 Task: Look for products with chocolate flavor in the category "Cocoa Mix".
Action: Mouse moved to (27, 103)
Screenshot: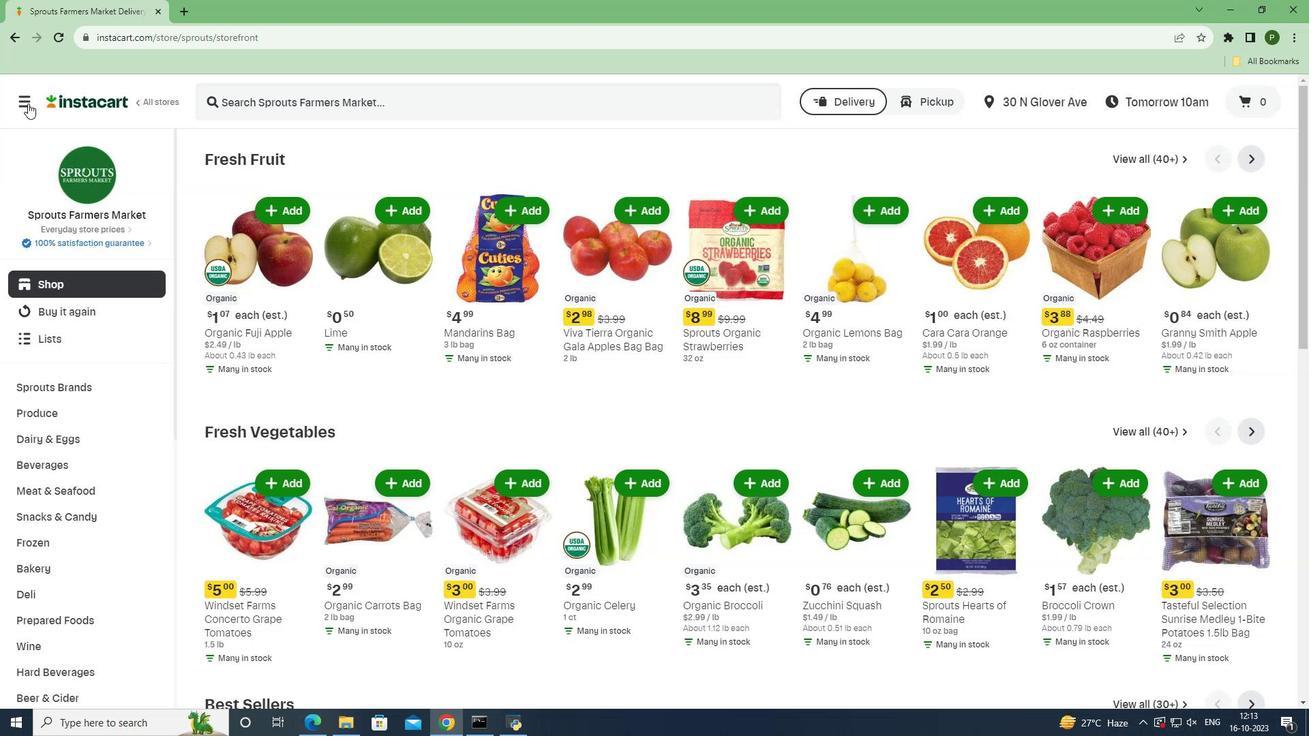 
Action: Mouse pressed left at (27, 103)
Screenshot: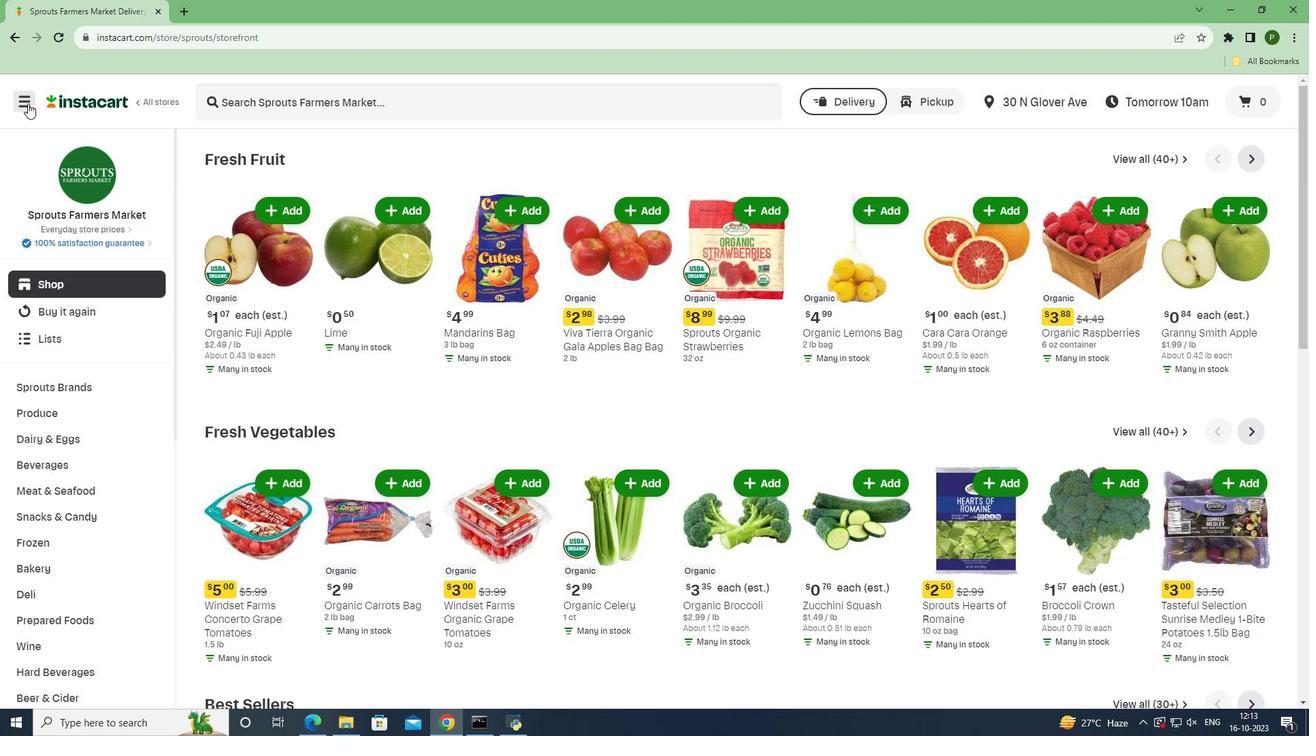 
Action: Mouse moved to (51, 368)
Screenshot: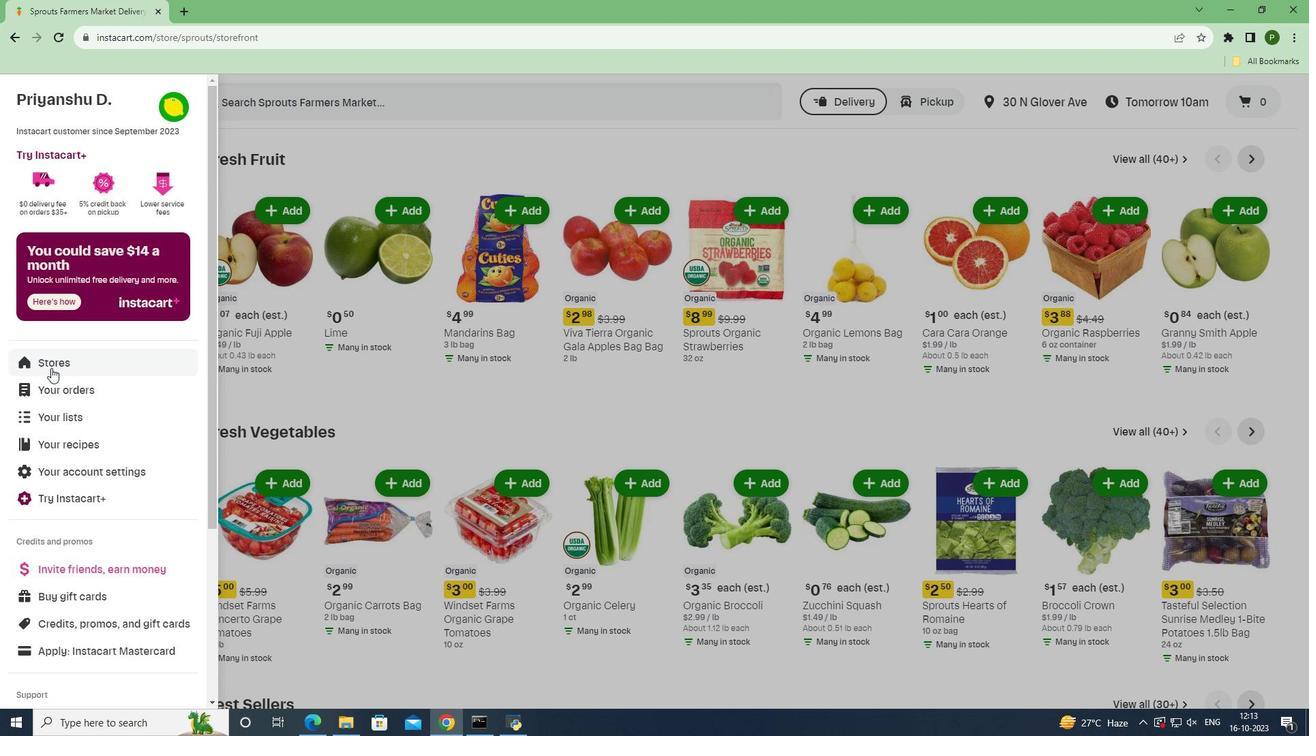 
Action: Mouse pressed left at (51, 368)
Screenshot: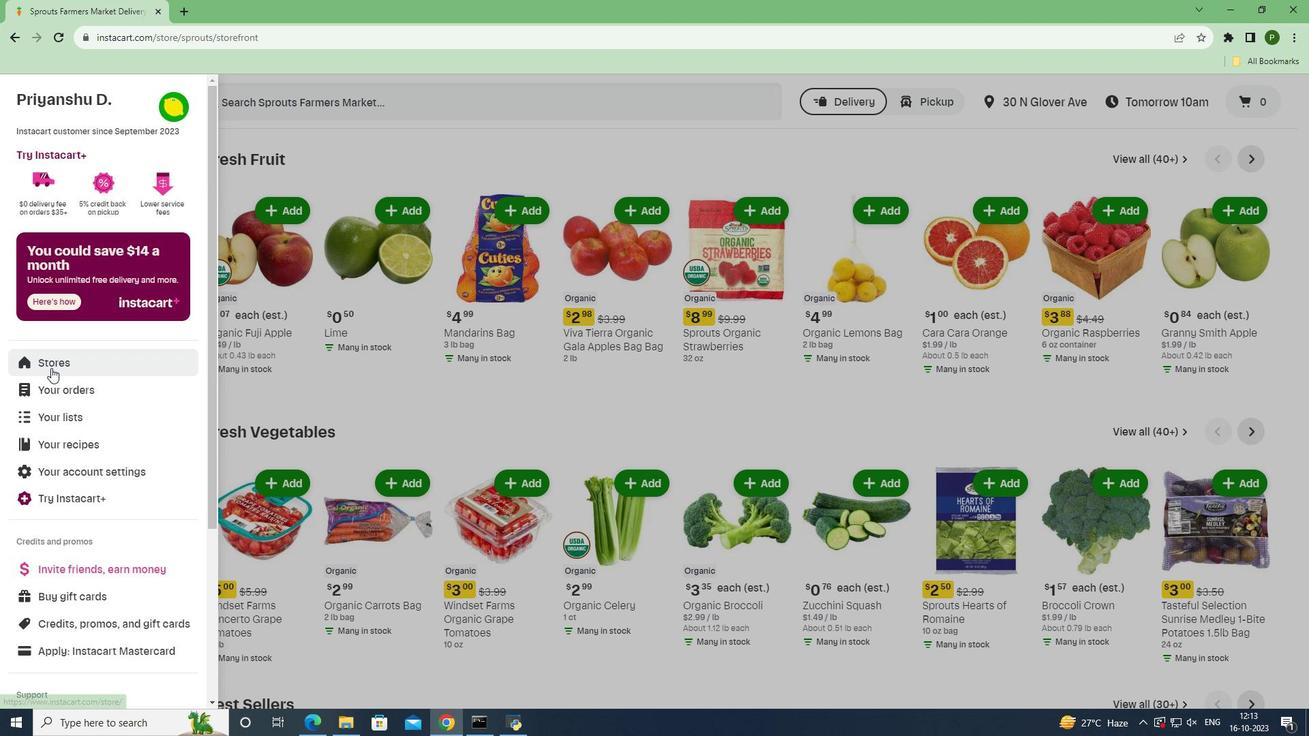 
Action: Mouse moved to (312, 153)
Screenshot: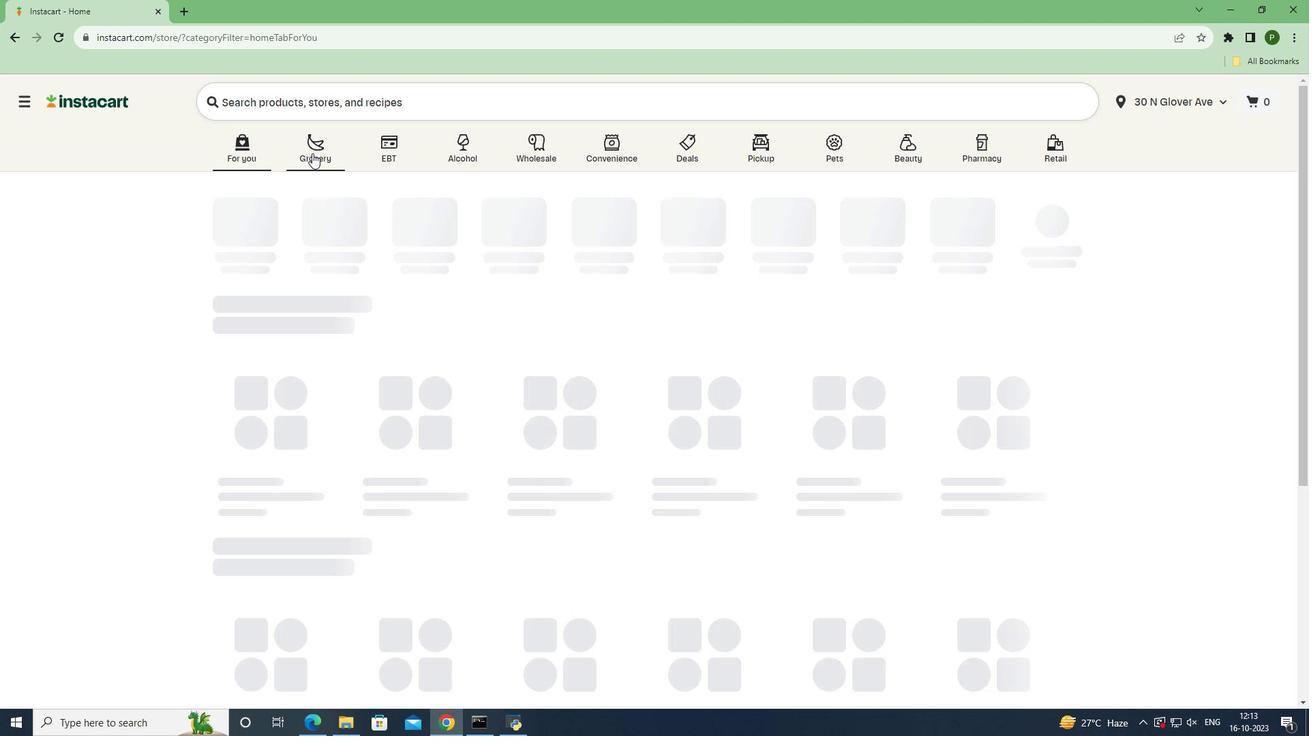 
Action: Mouse pressed left at (312, 153)
Screenshot: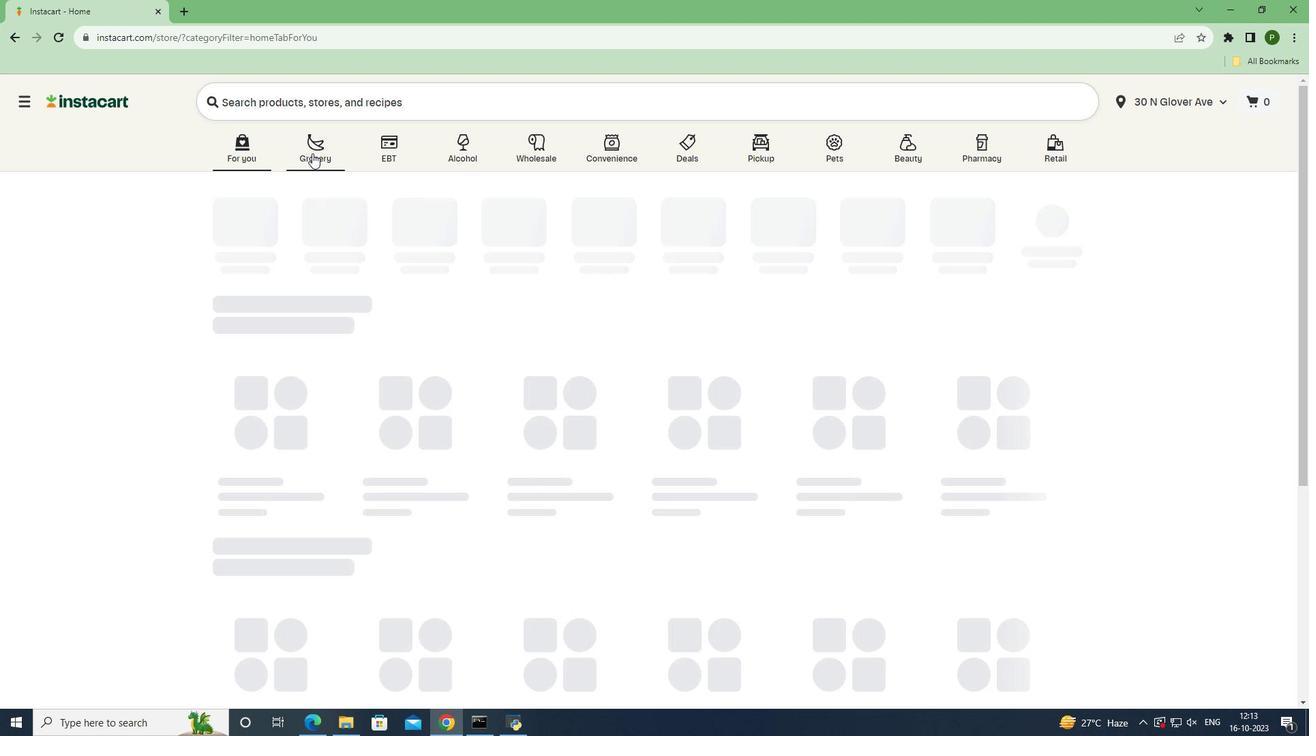 
Action: Mouse moved to (832, 310)
Screenshot: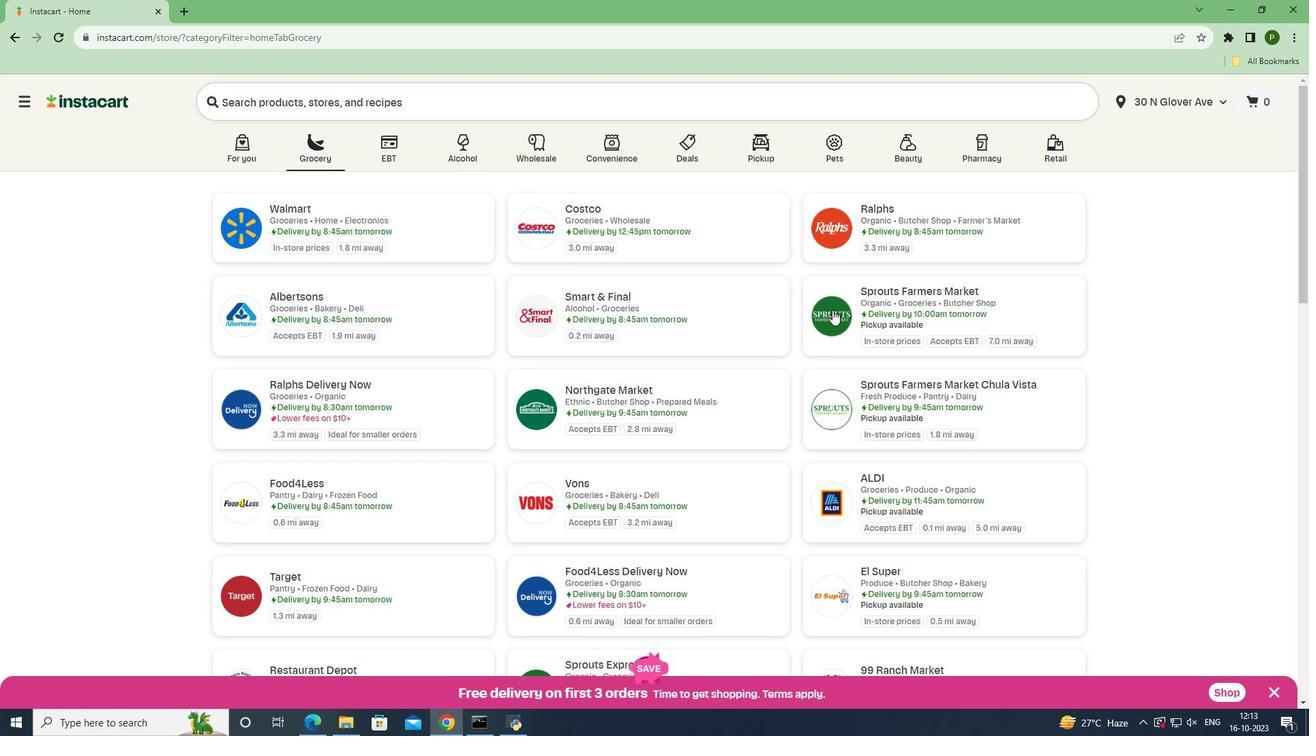 
Action: Mouse pressed left at (832, 310)
Screenshot: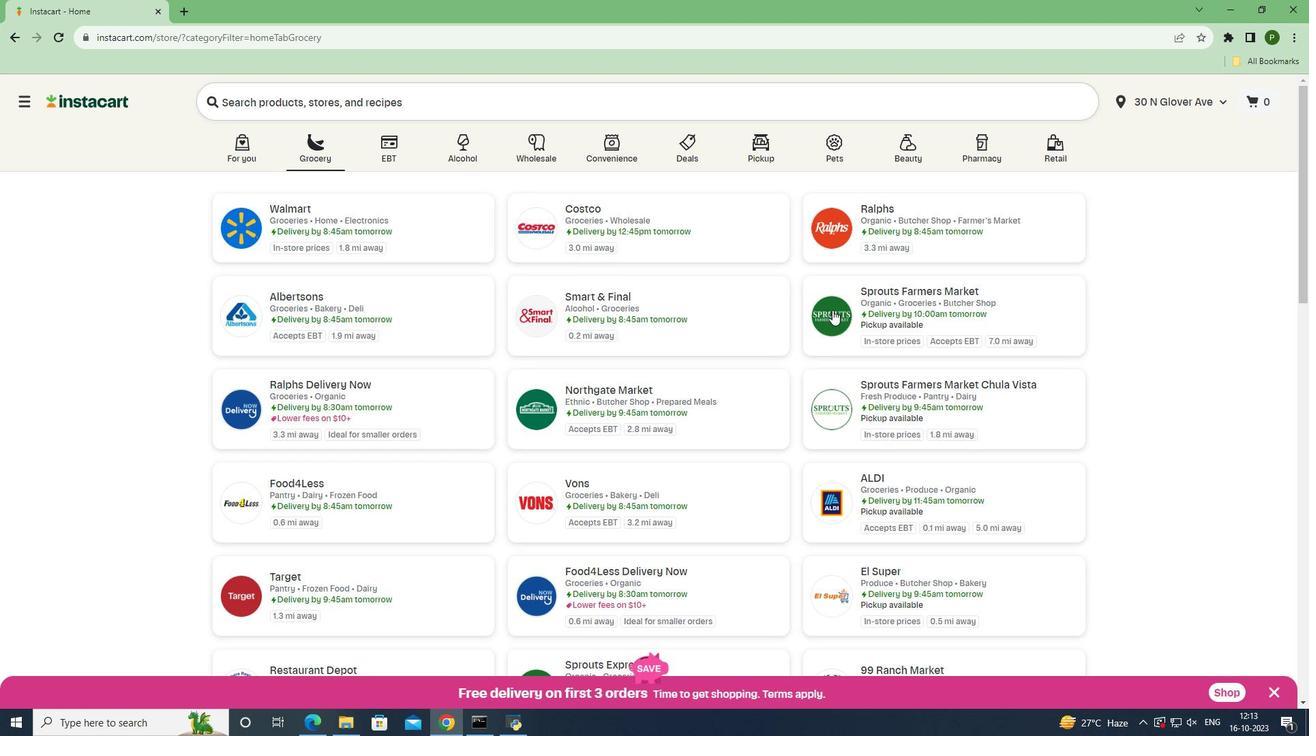 
Action: Mouse moved to (54, 467)
Screenshot: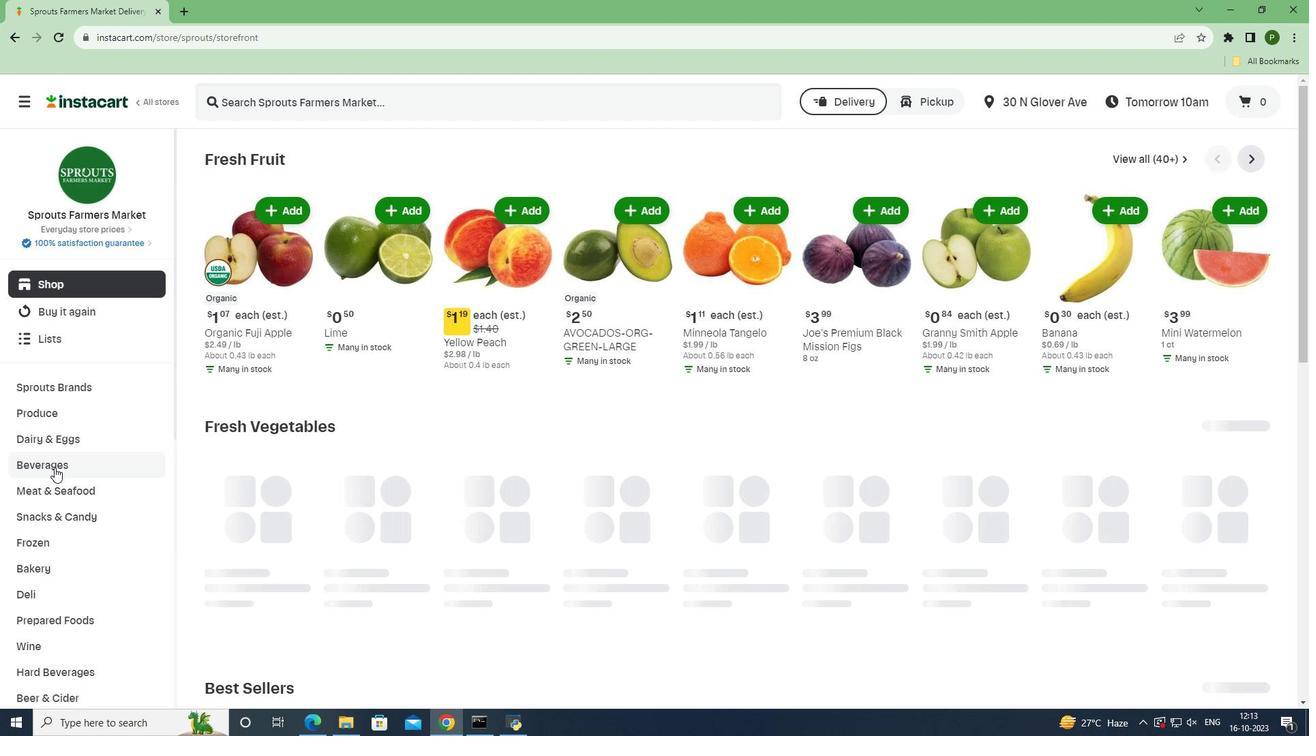 
Action: Mouse pressed left at (54, 467)
Screenshot: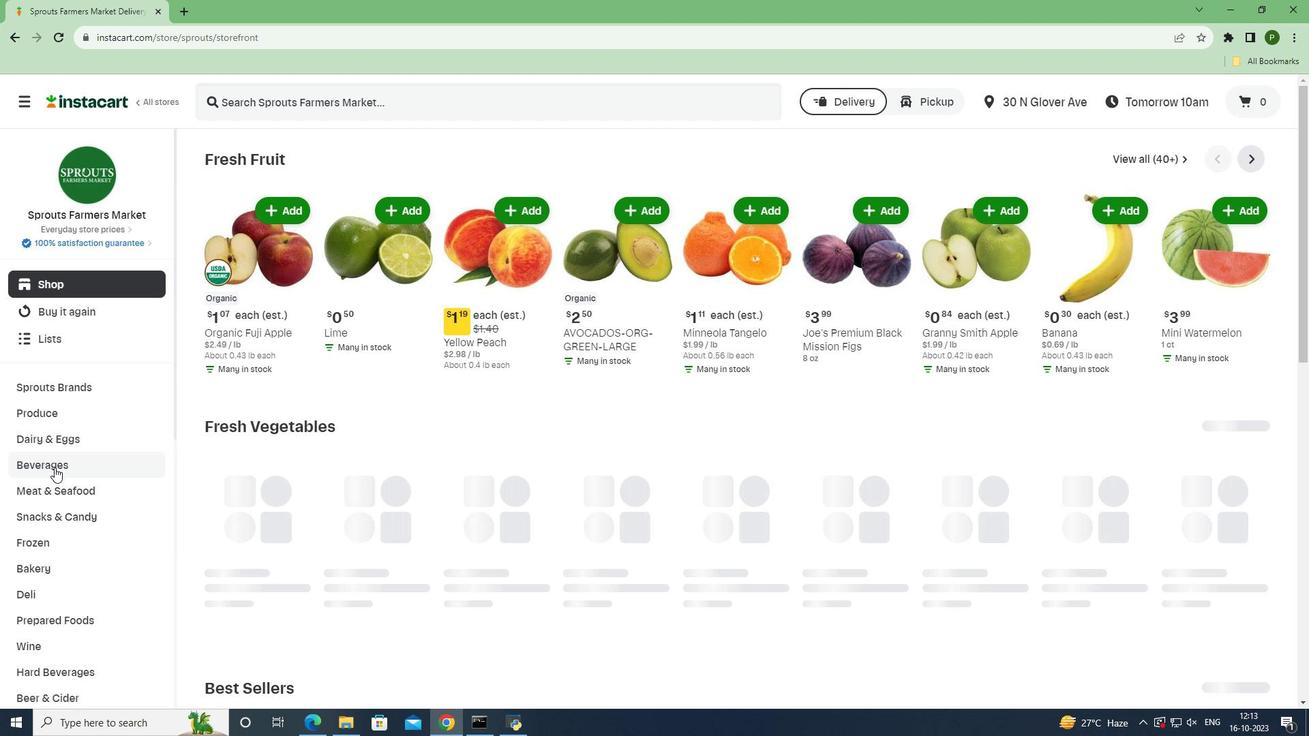 
Action: Mouse moved to (1228, 190)
Screenshot: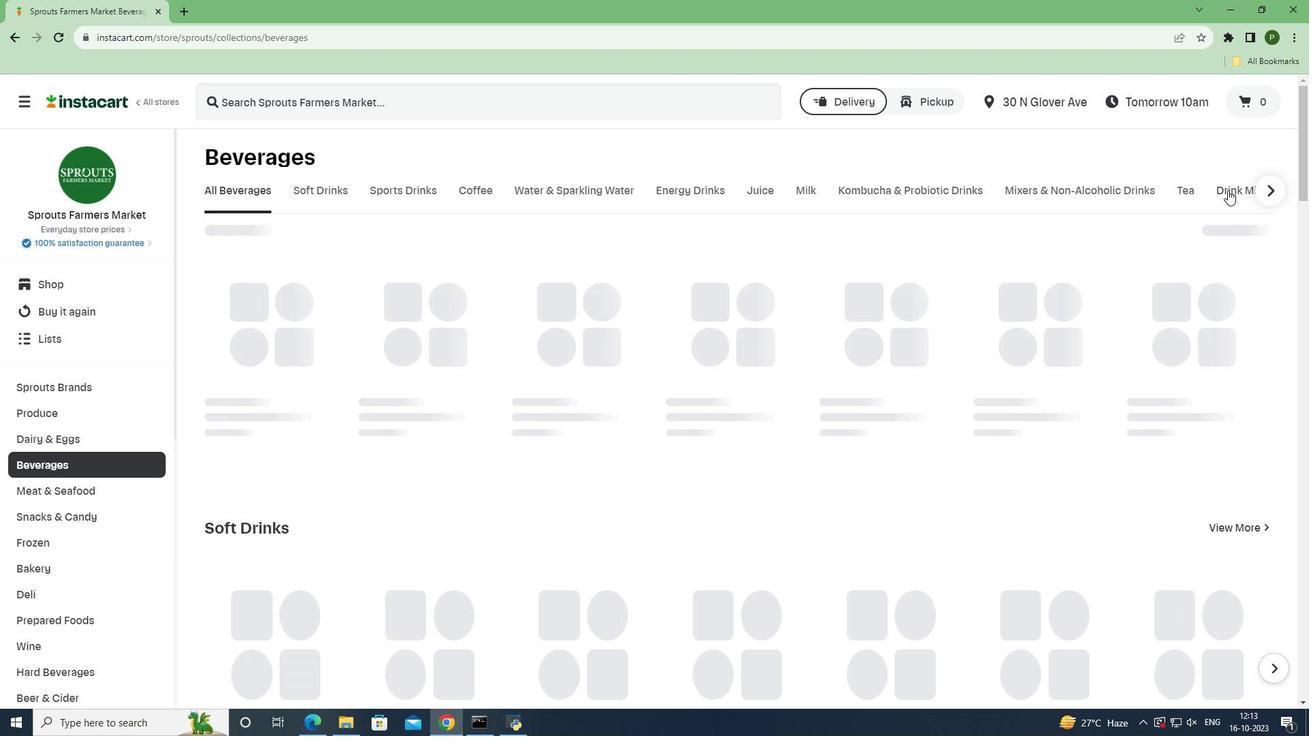 
Action: Mouse pressed left at (1228, 190)
Screenshot: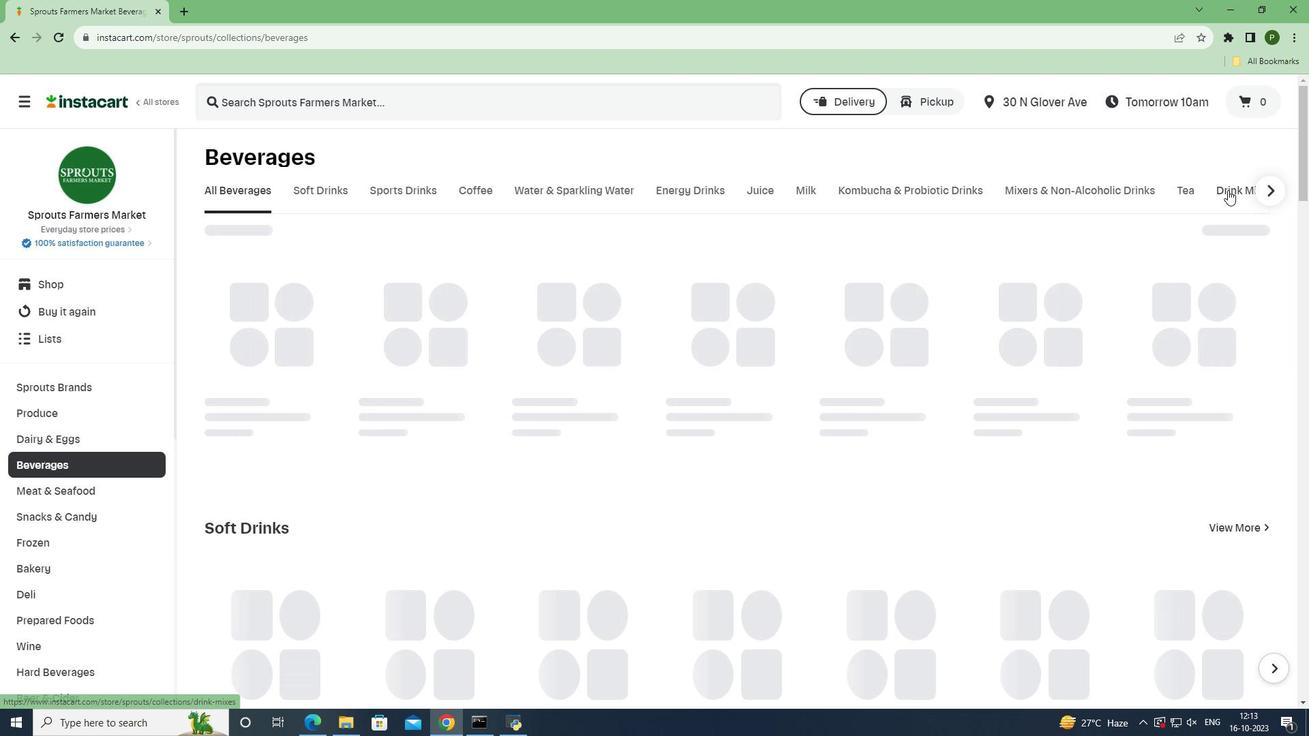 
Action: Mouse moved to (601, 247)
Screenshot: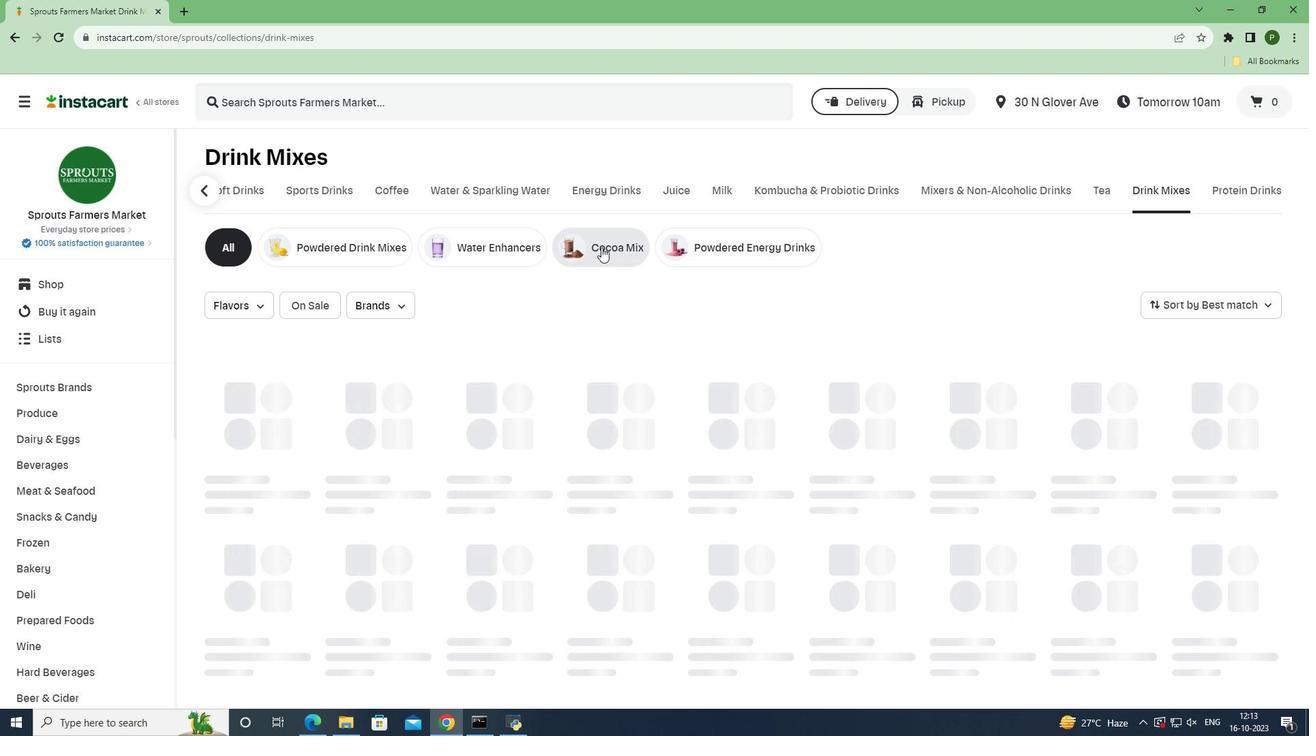 
Action: Mouse pressed left at (601, 247)
Screenshot: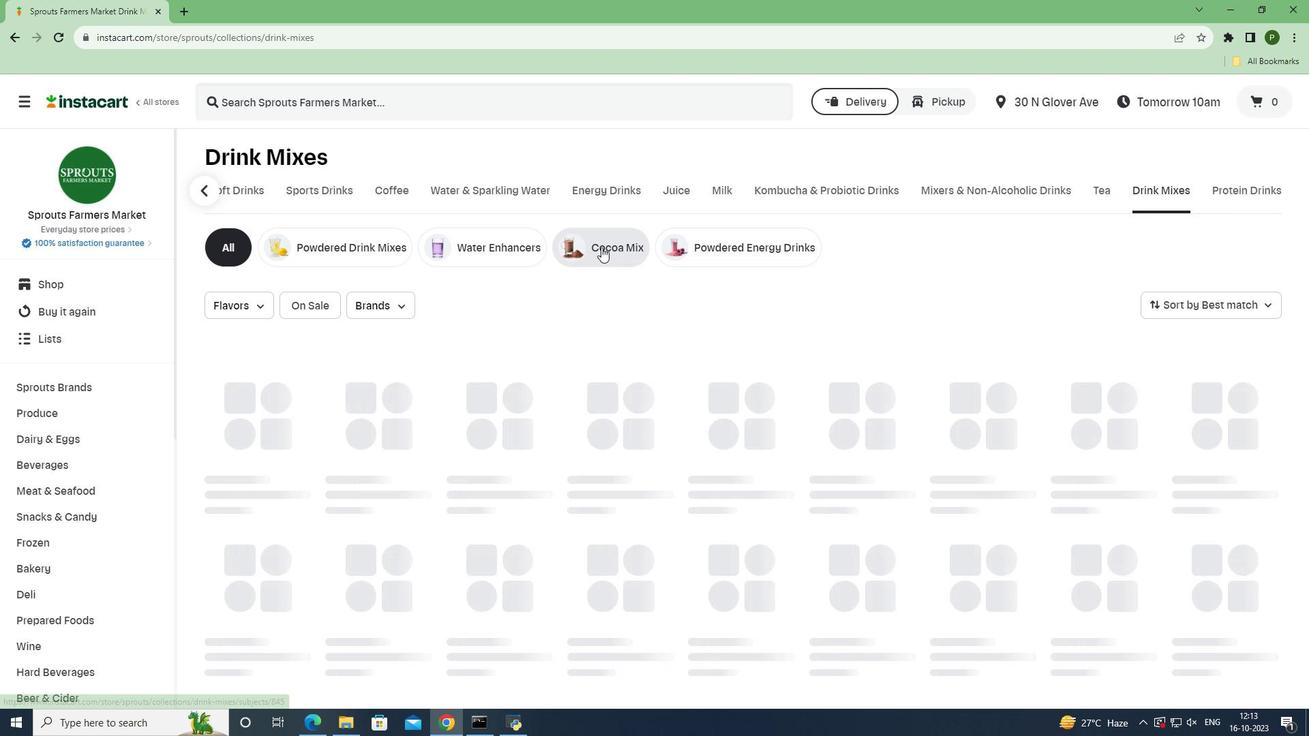 
Action: Mouse moved to (238, 309)
Screenshot: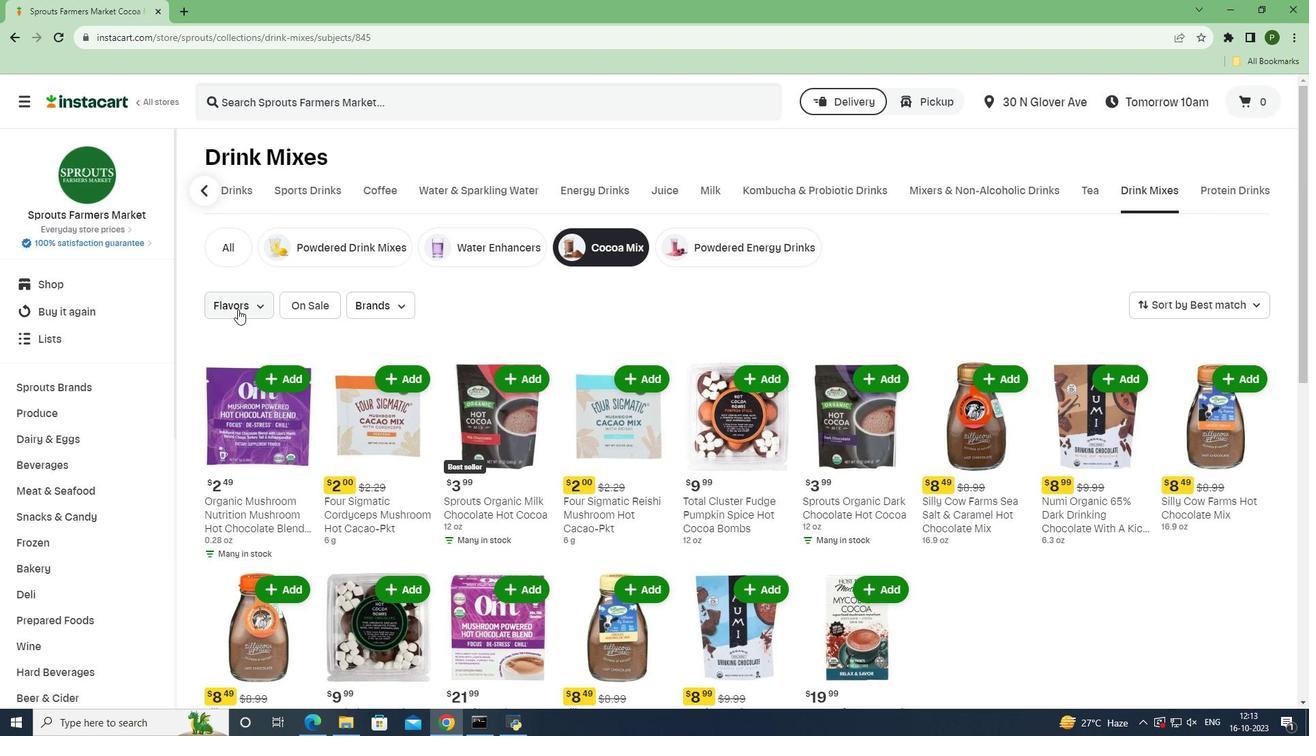 
Action: Mouse pressed left at (238, 309)
Screenshot: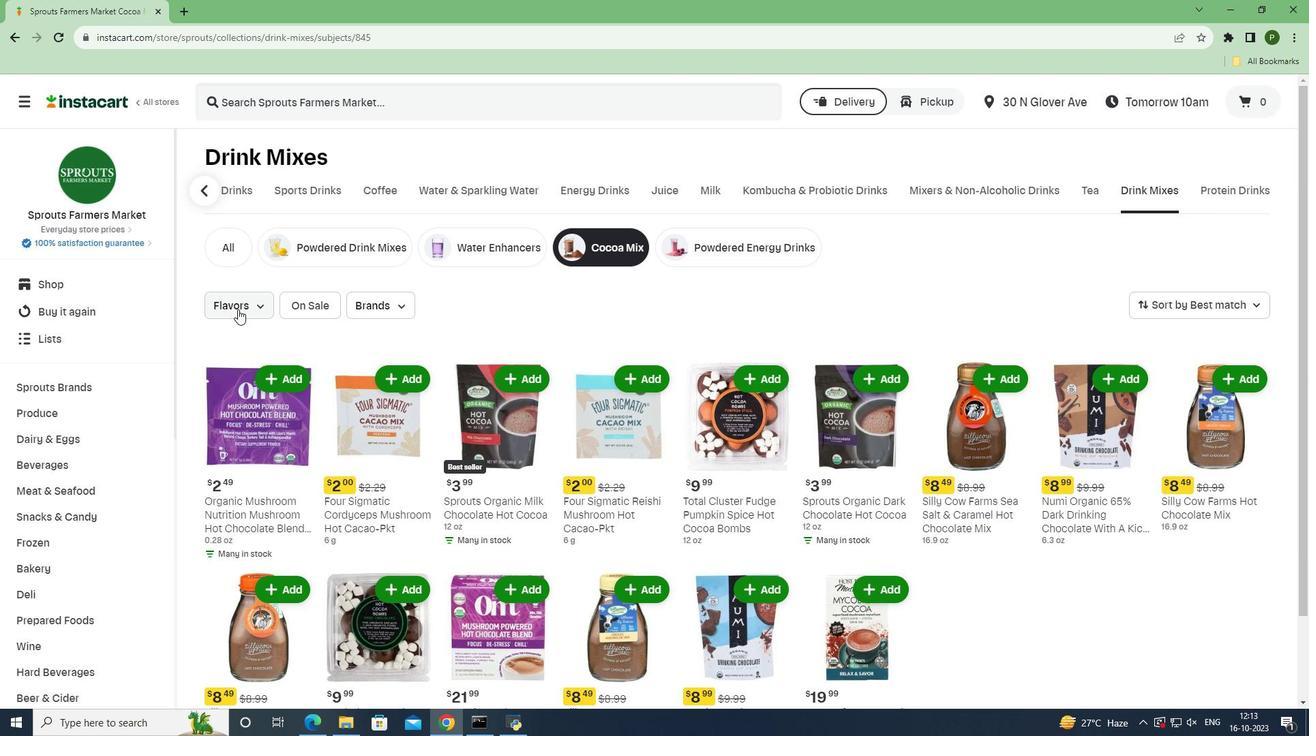 
Action: Mouse moved to (253, 362)
Screenshot: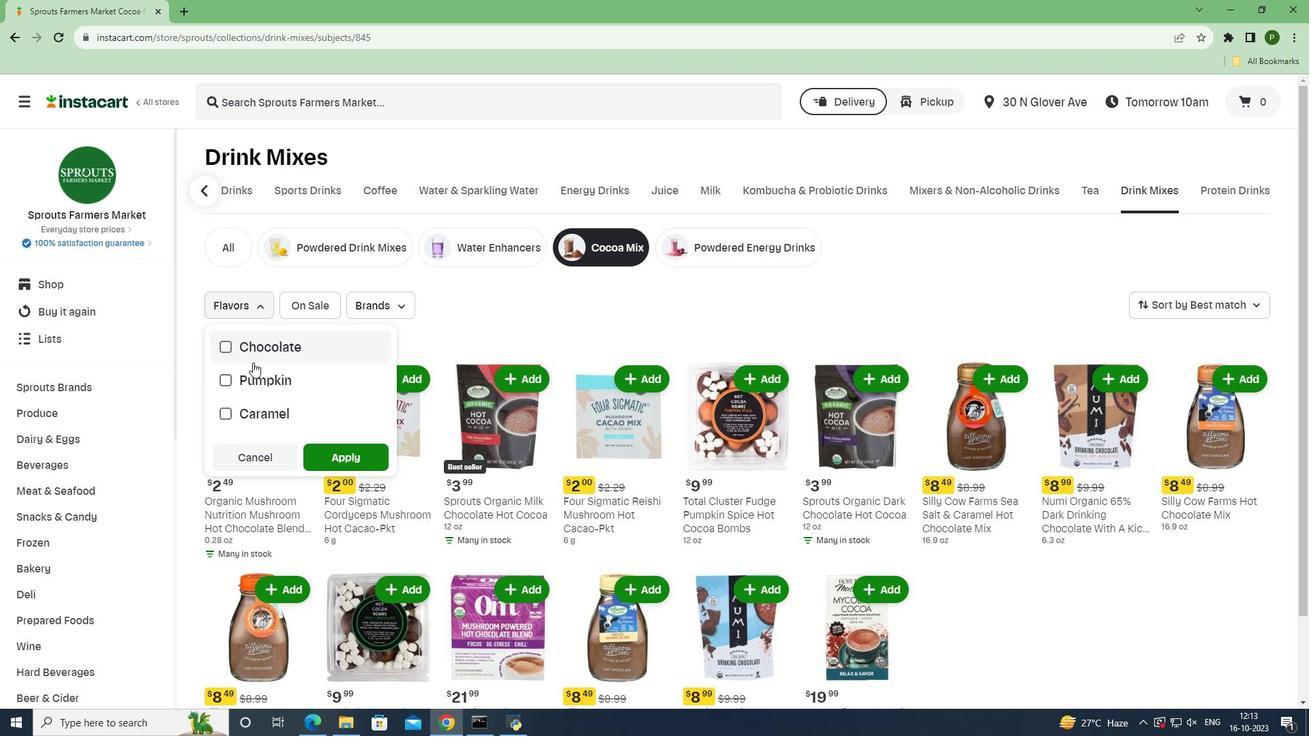 
Action: Mouse pressed left at (253, 362)
Screenshot: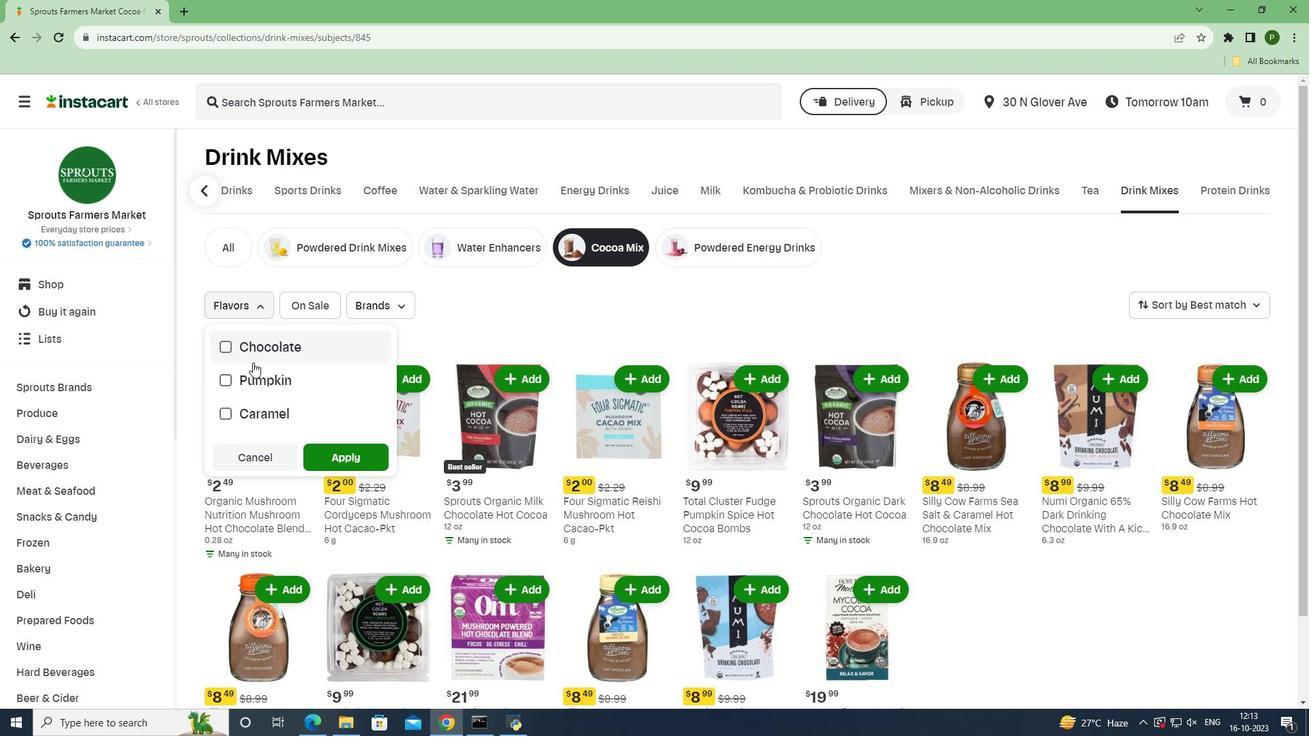 
Action: Mouse moved to (325, 457)
Screenshot: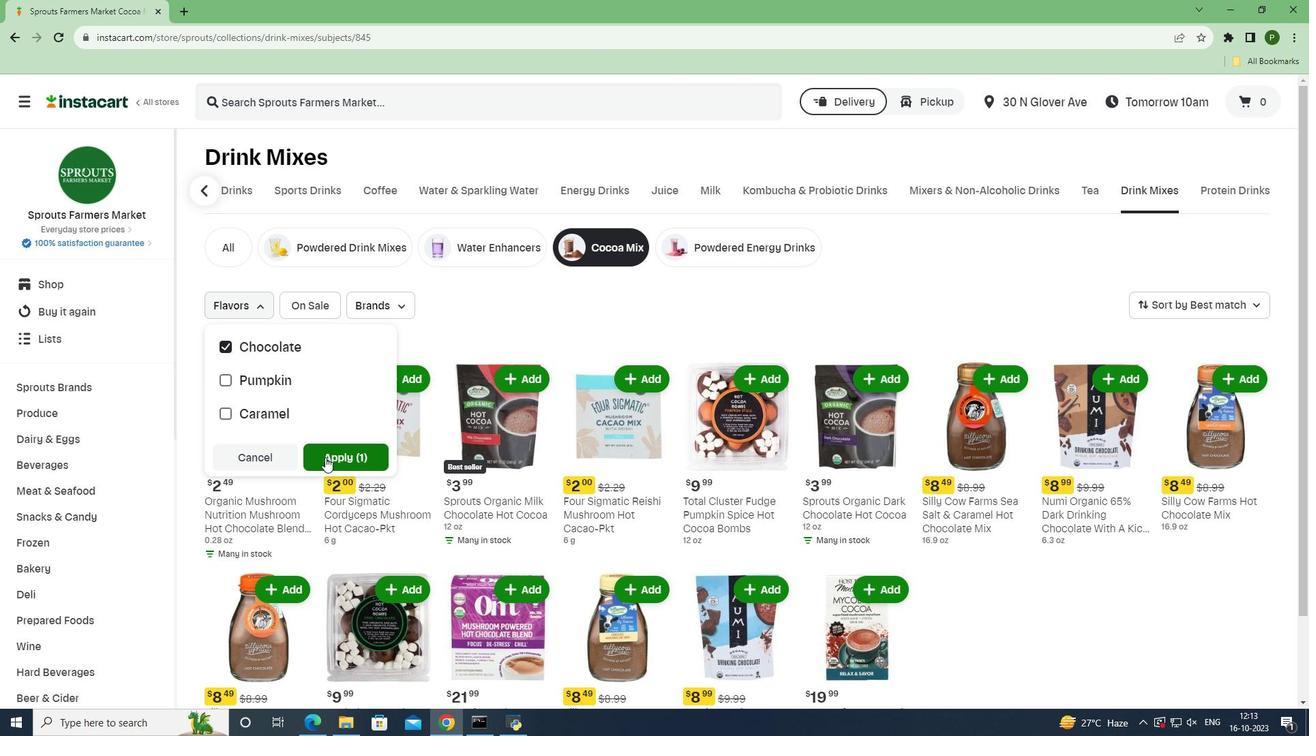 
Action: Mouse pressed left at (325, 457)
Screenshot: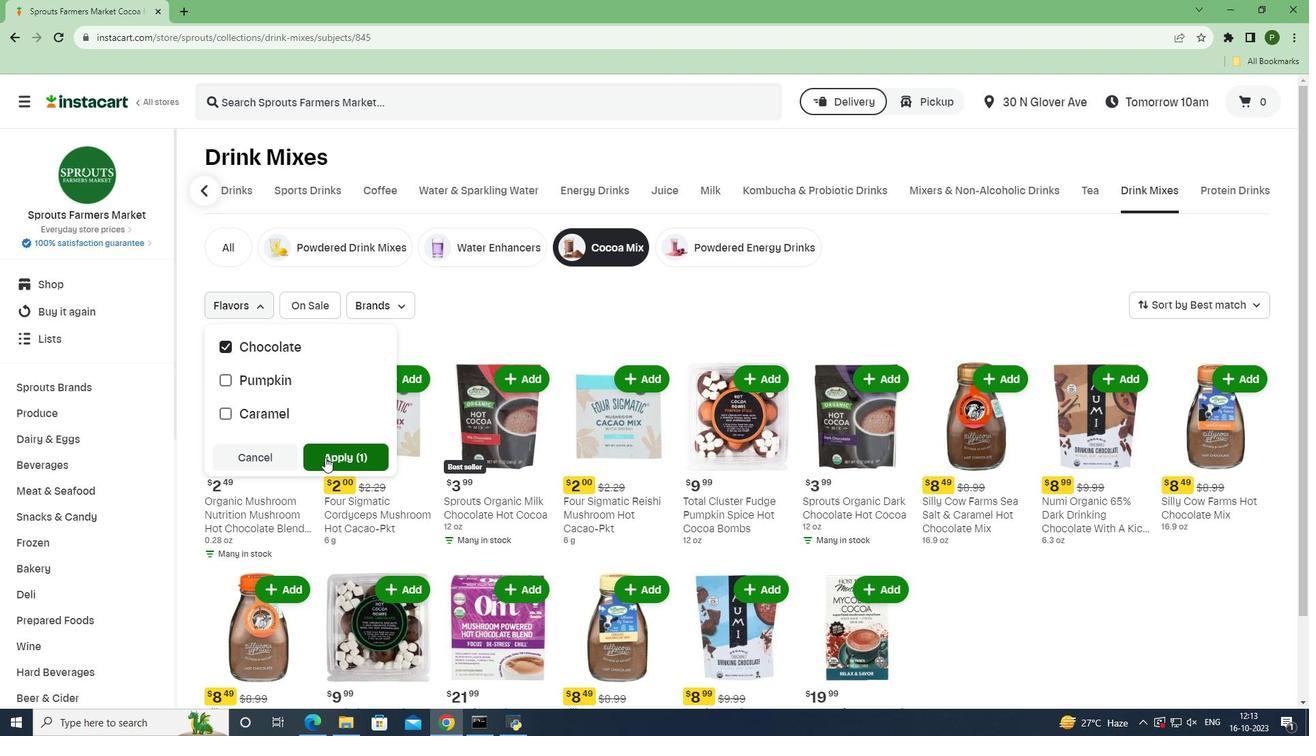 
Action: Mouse moved to (579, 570)
Screenshot: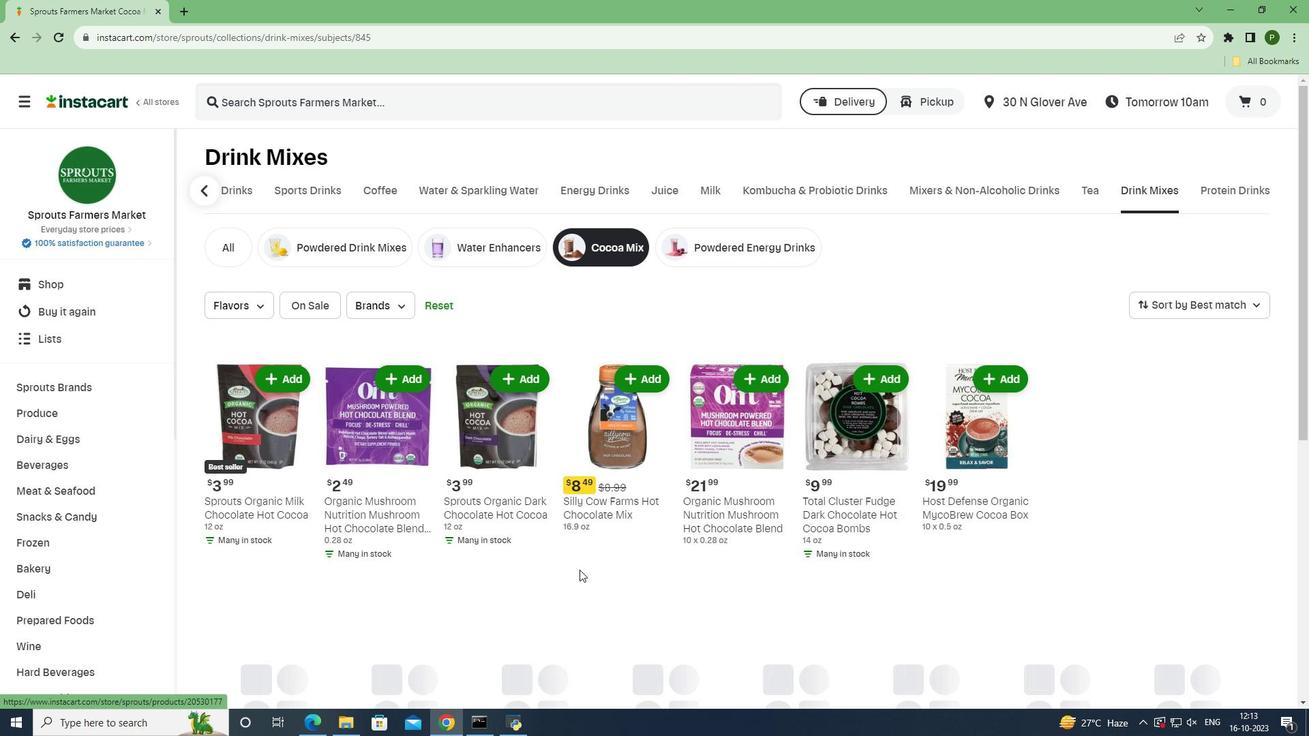 
